 Task: Use the formula "SECH" in spreadsheet "Project portfolio".
Action: Mouse pressed left at (104, 195)
Screenshot: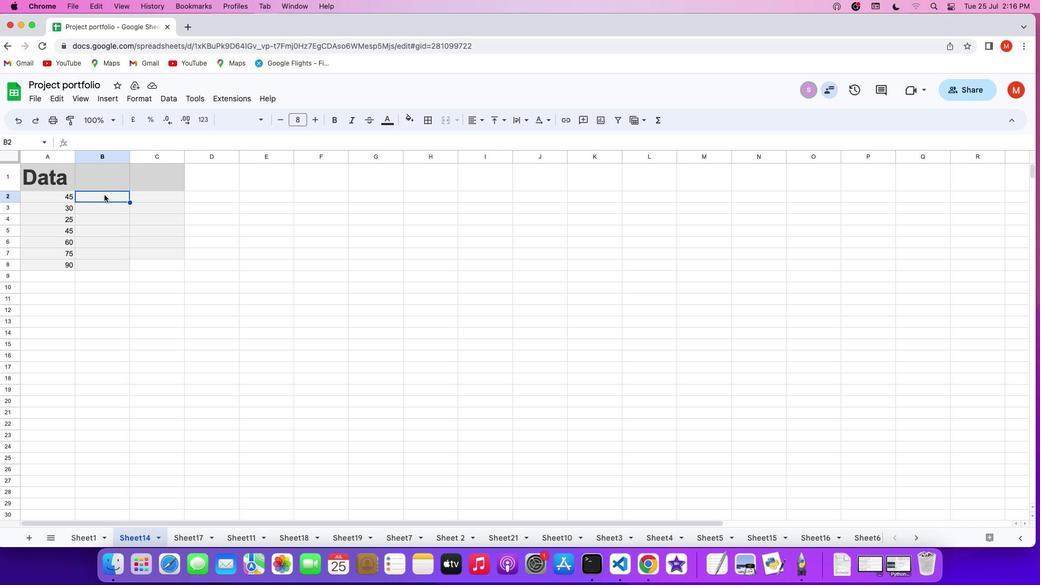 
Action: Mouse pressed left at (104, 195)
Screenshot: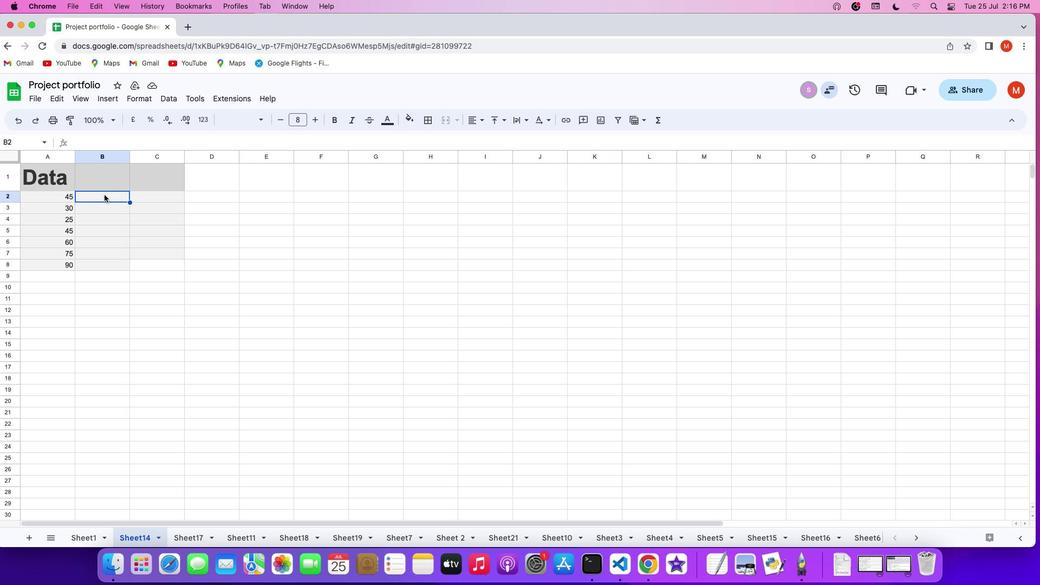 
Action: Key pressed '='
Screenshot: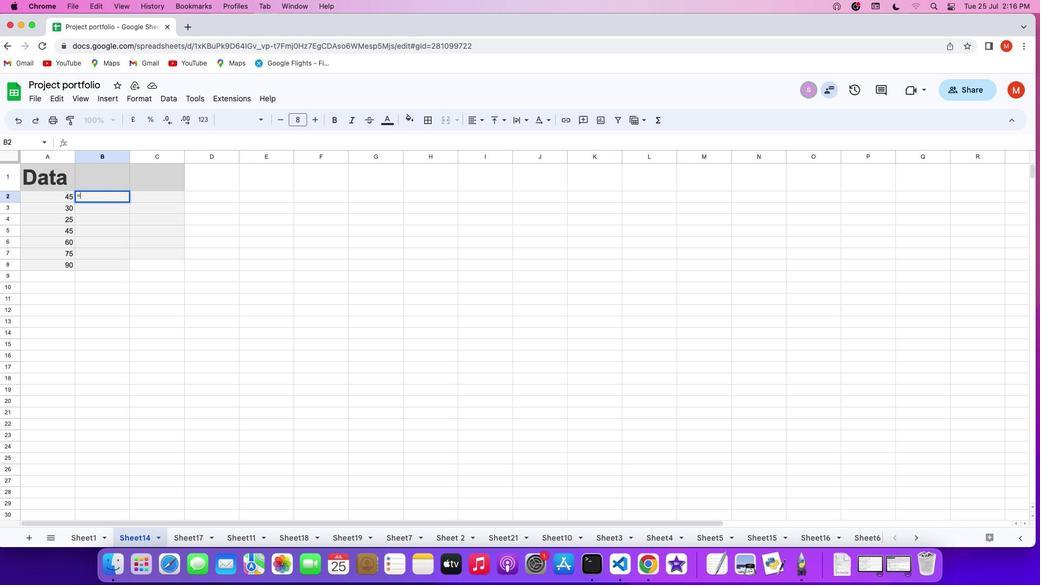 
Action: Mouse moved to (661, 123)
Screenshot: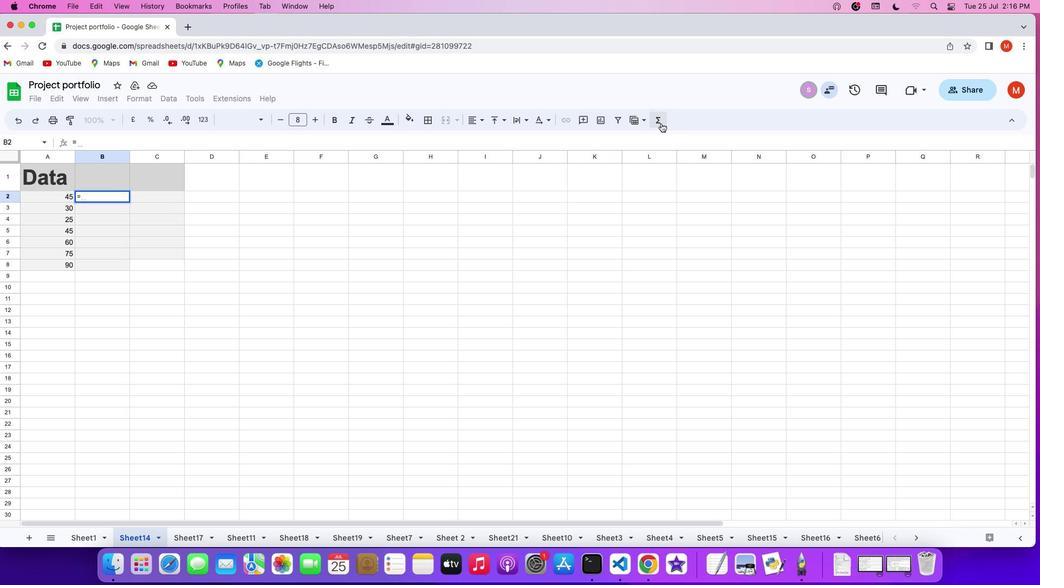 
Action: Mouse pressed left at (661, 123)
Screenshot: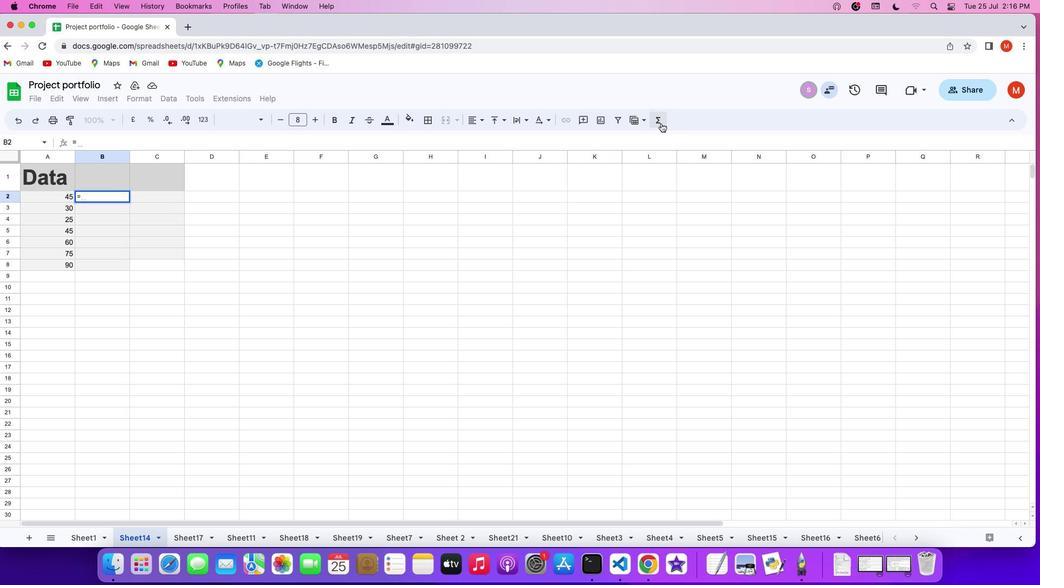
Action: Mouse moved to (817, 501)
Screenshot: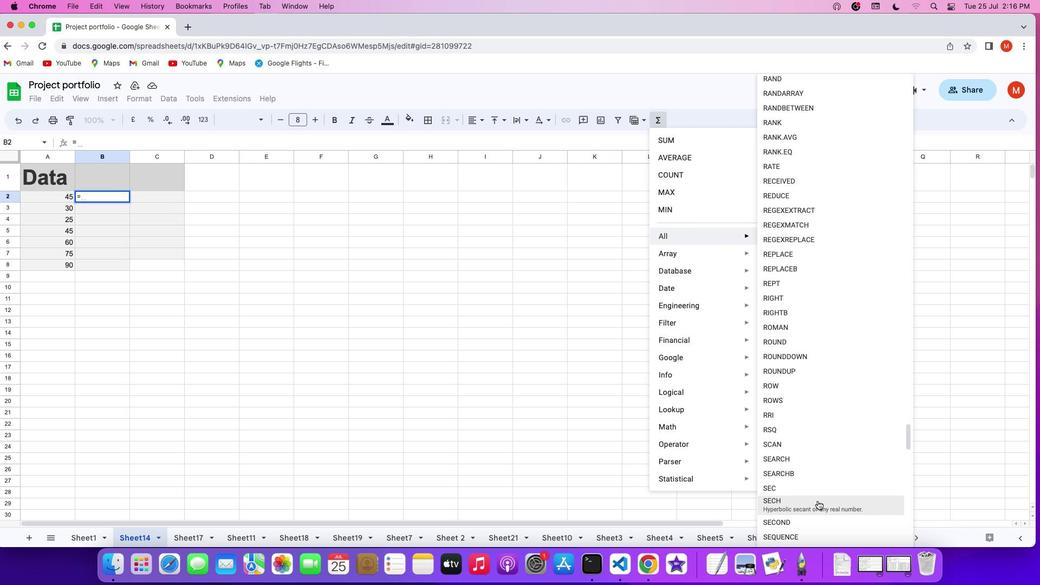 
Action: Mouse pressed left at (817, 501)
Screenshot: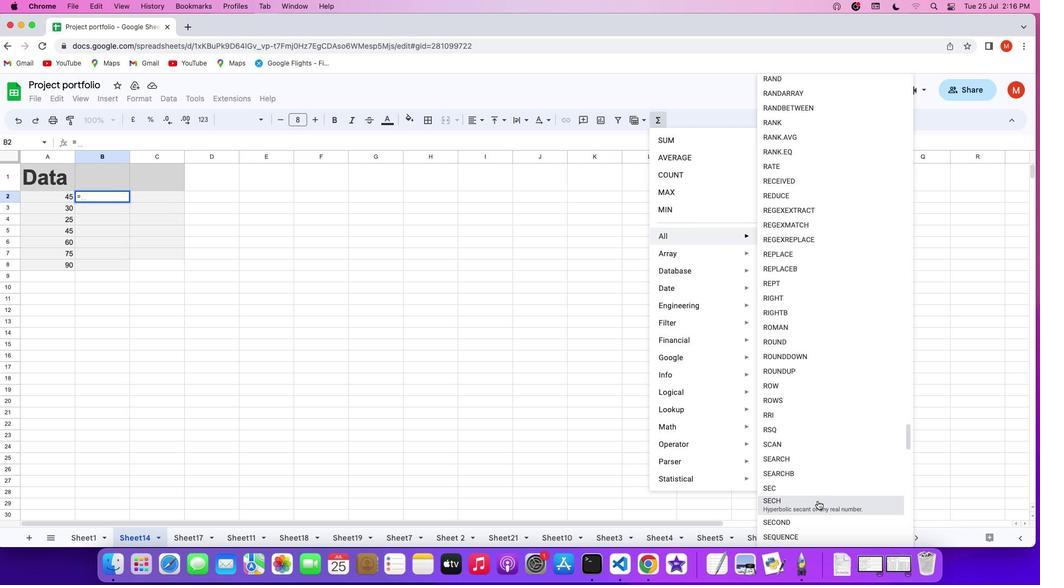 
Action: Mouse moved to (158, 233)
Screenshot: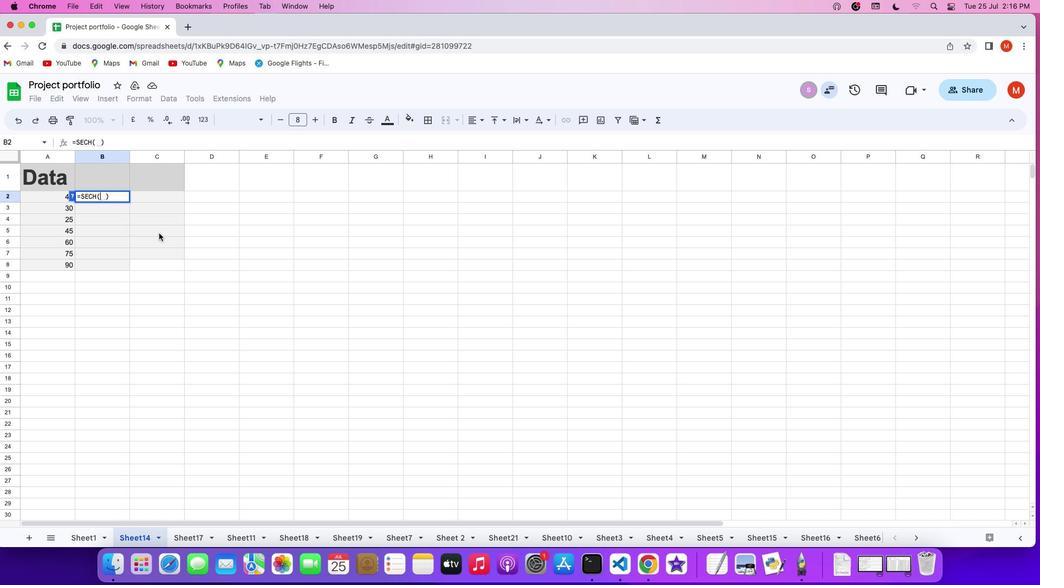 
Action: Key pressed '4''5'Key.enter
Screenshot: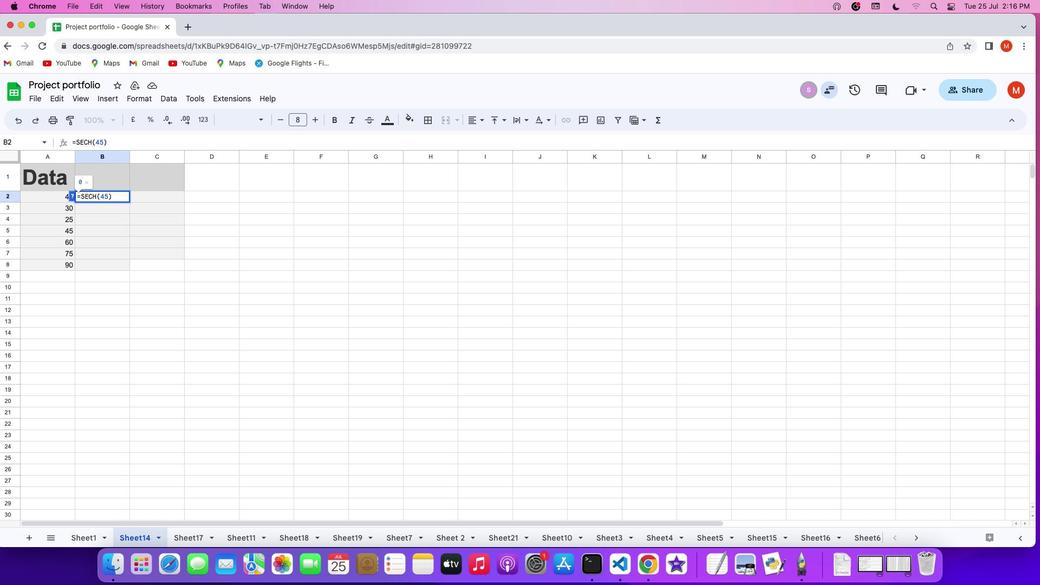 
